 Task: Vertically align the page to top.
Action: Mouse moved to (36, 69)
Screenshot: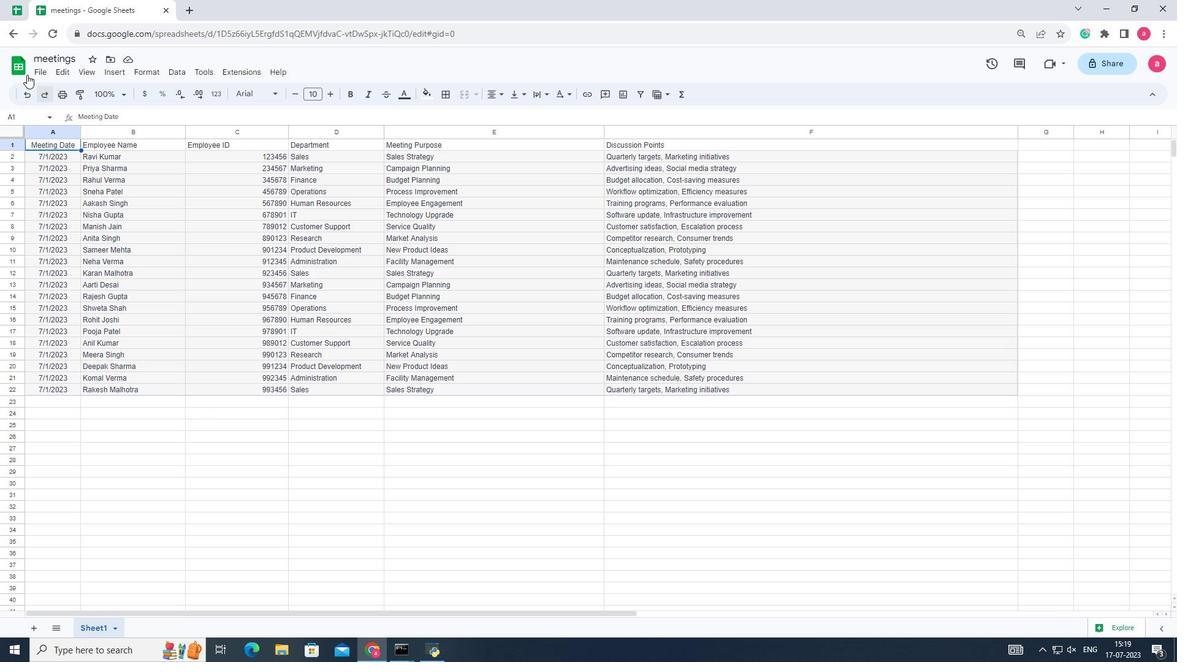 
Action: Mouse pressed left at (36, 69)
Screenshot: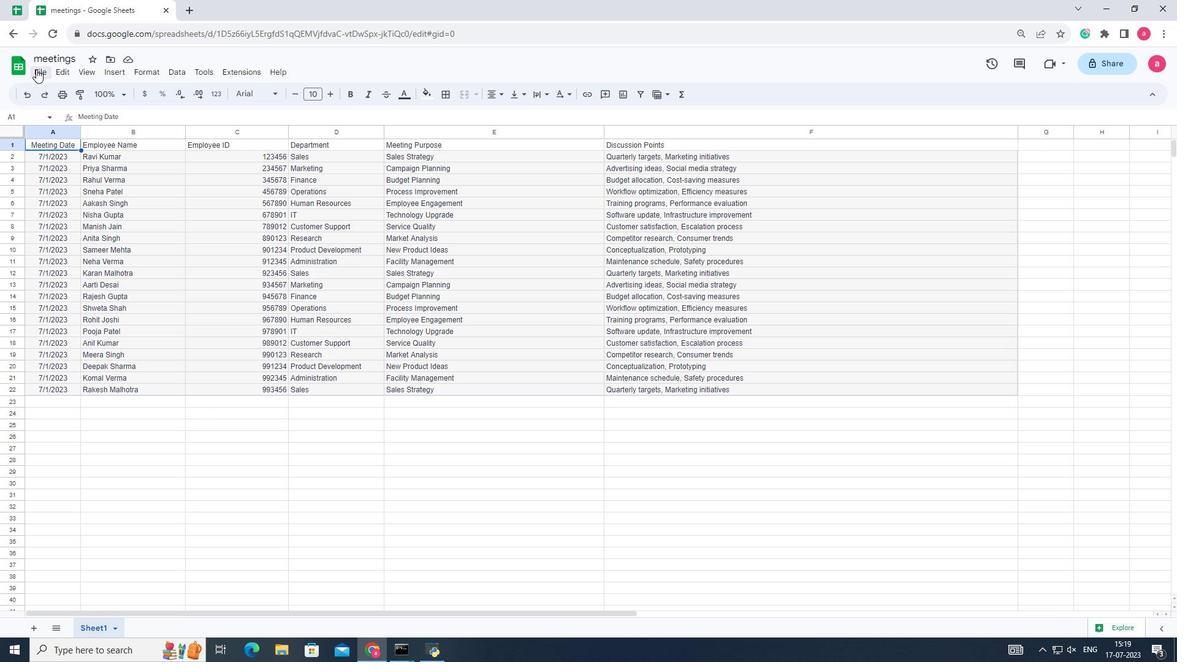
Action: Mouse moved to (56, 397)
Screenshot: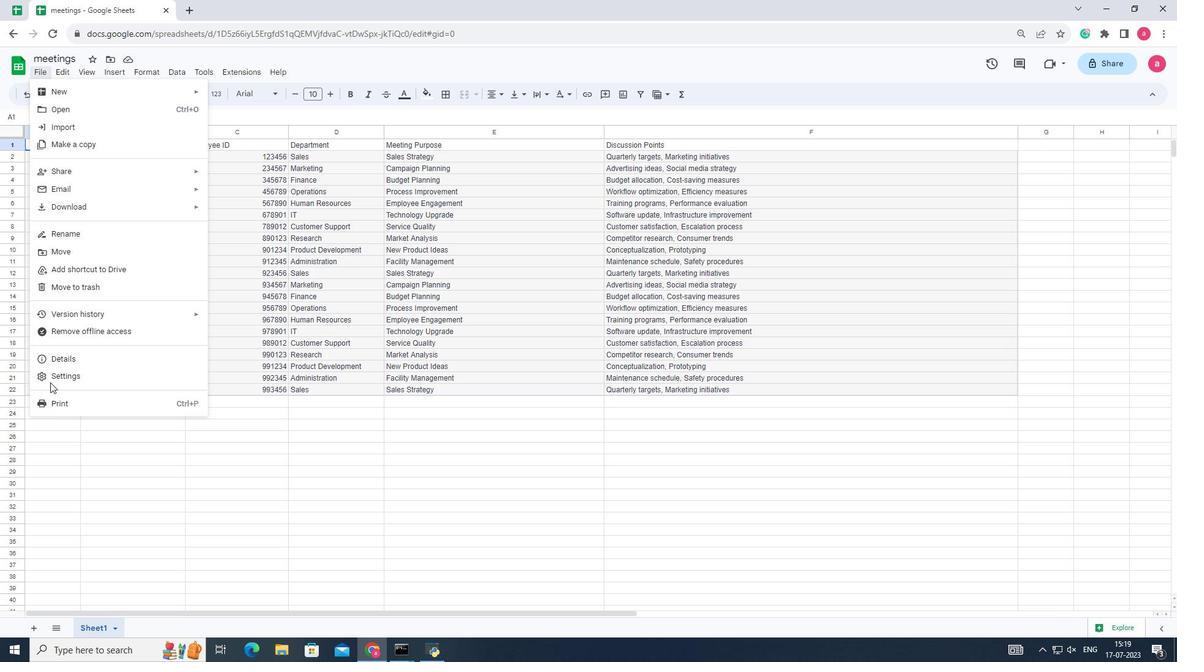 
Action: Mouse pressed left at (56, 397)
Screenshot: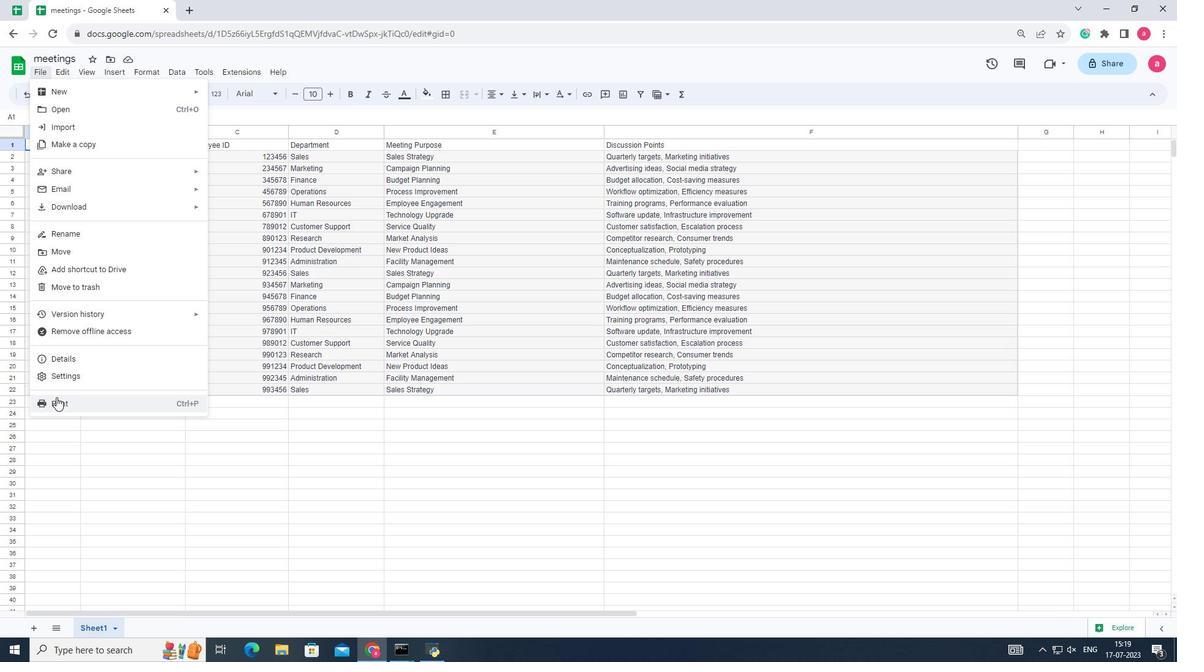 
Action: Mouse moved to (1038, 351)
Screenshot: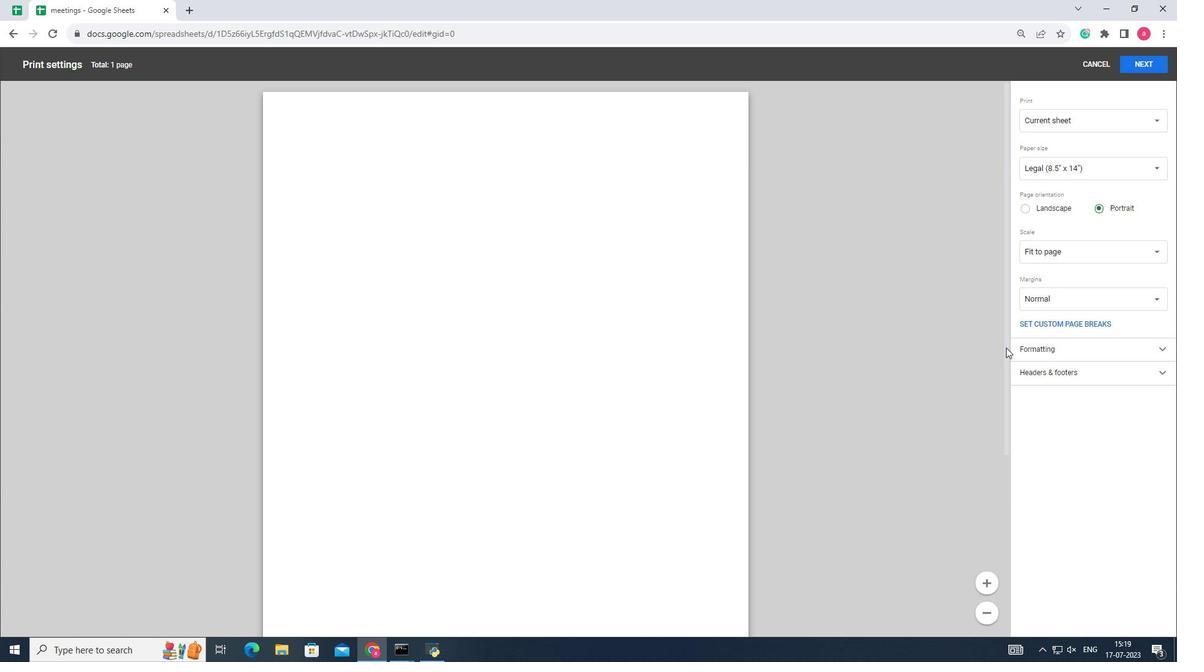 
Action: Mouse pressed left at (1038, 351)
Screenshot: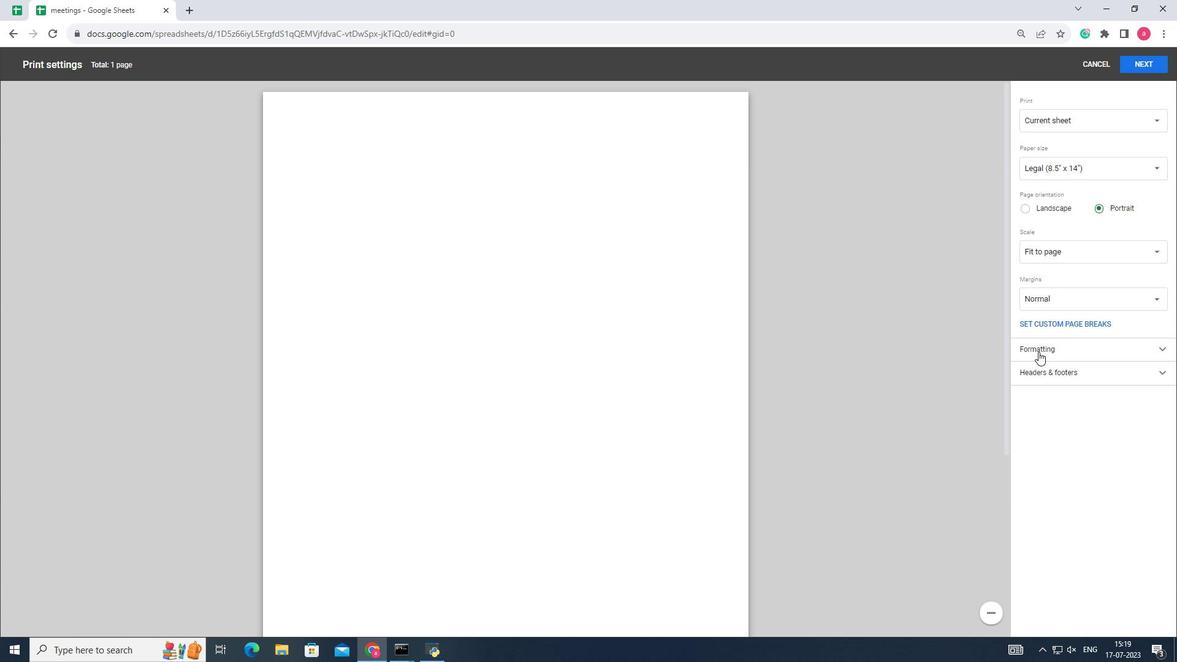 
Action: Mouse moved to (1132, 494)
Screenshot: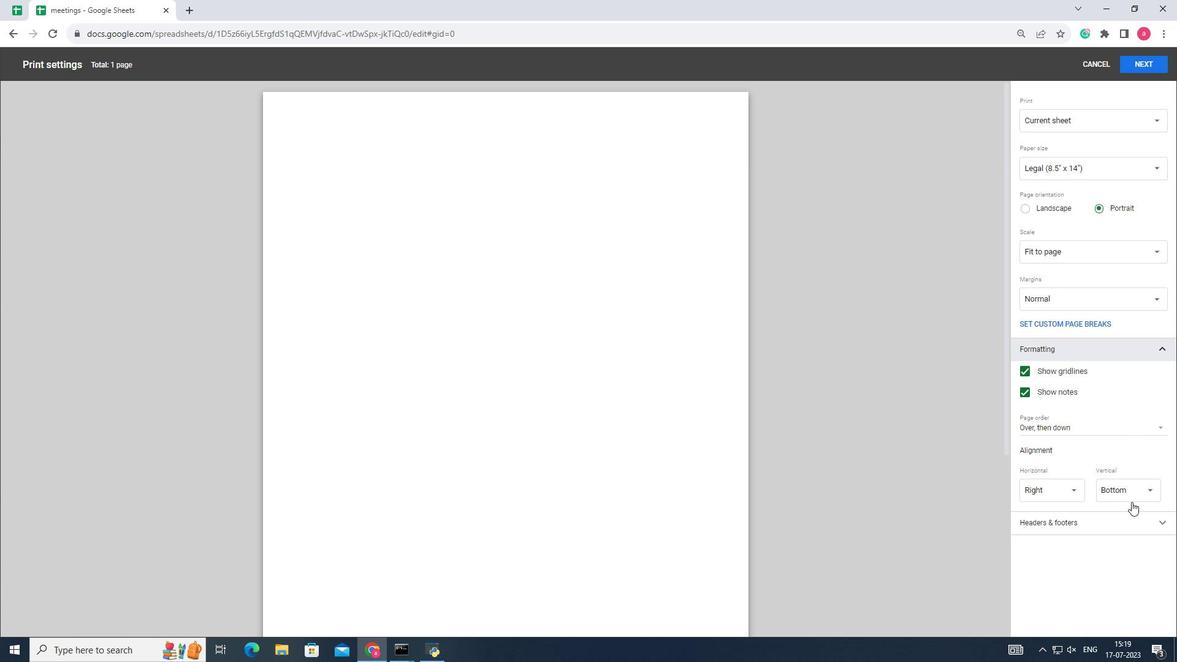 
Action: Mouse pressed left at (1132, 494)
Screenshot: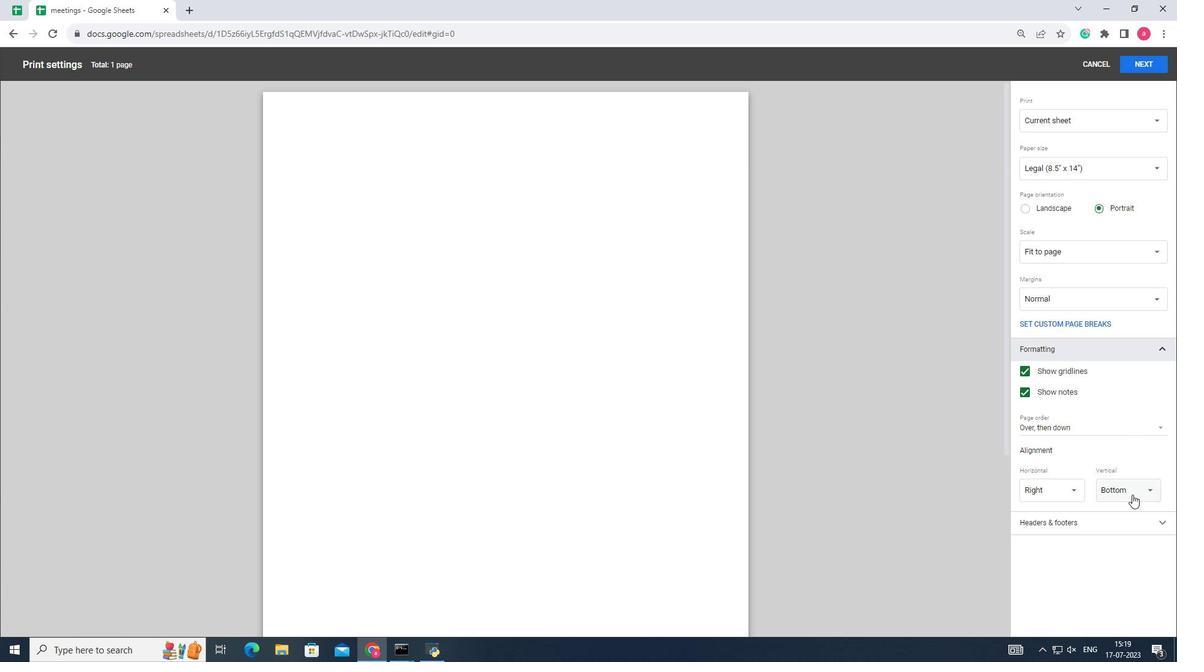 
Action: Mouse moved to (1126, 473)
Screenshot: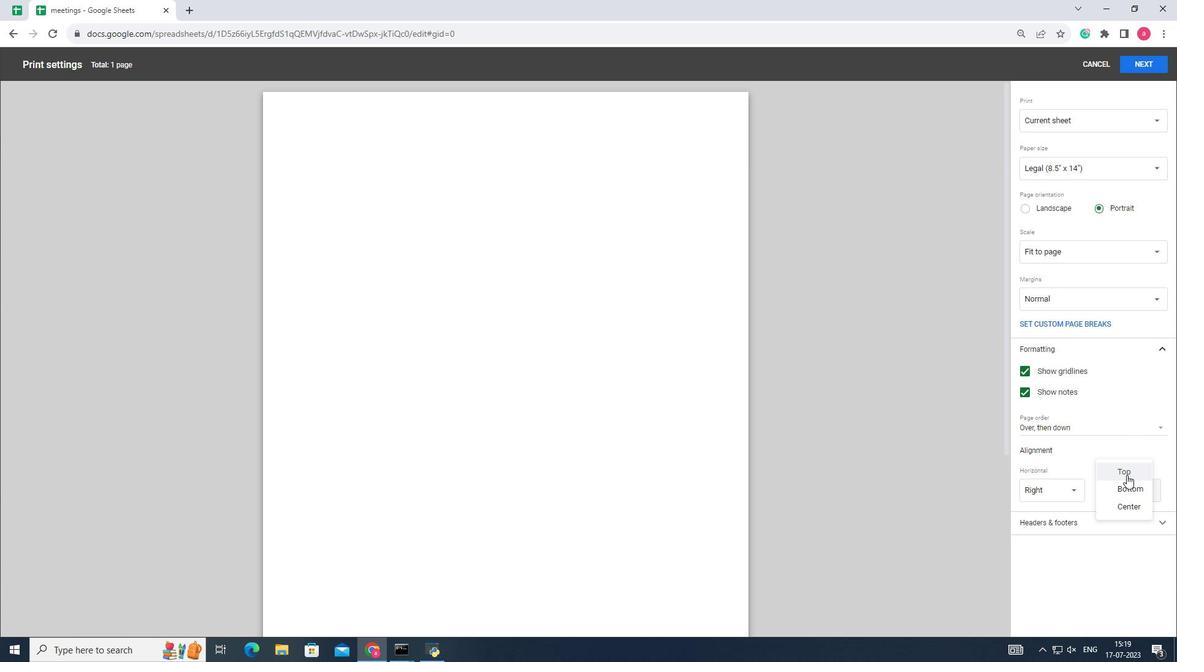 
Action: Mouse pressed left at (1126, 473)
Screenshot: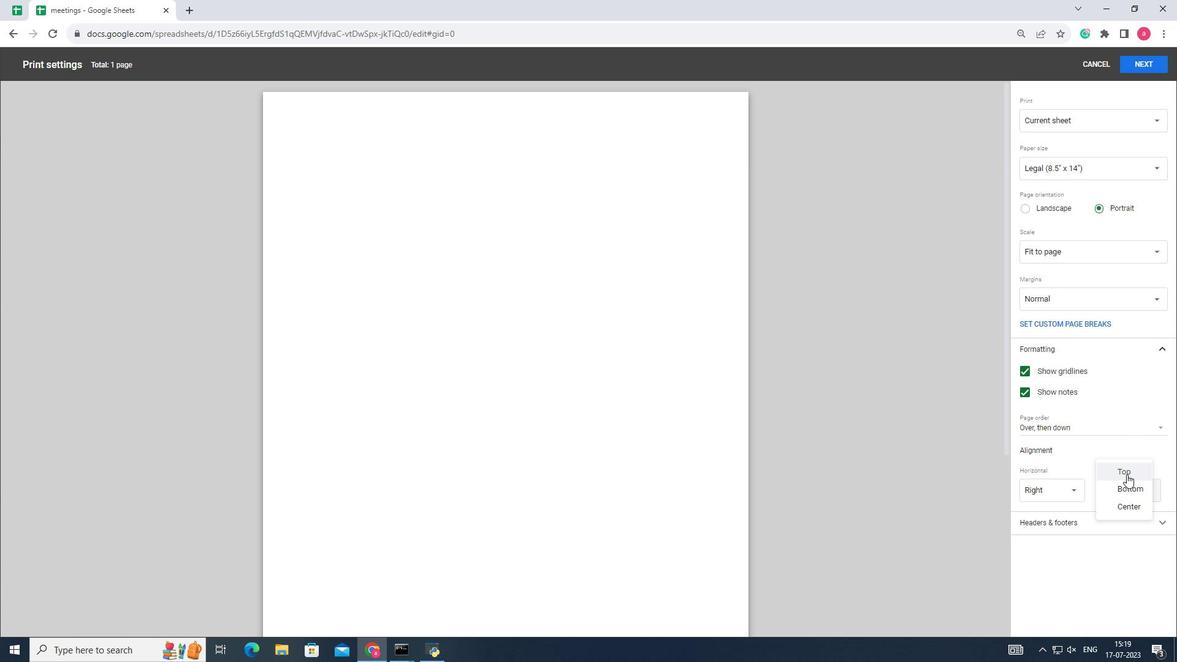 
